 Task: Create a task  Fix issue causing mobile app to crash when device is low on memory , assign it to team member softage.9@softage.net in the project TractLine and update the status of the task to  On Track  , set the priority of the task to Low.
Action: Mouse moved to (69, 447)
Screenshot: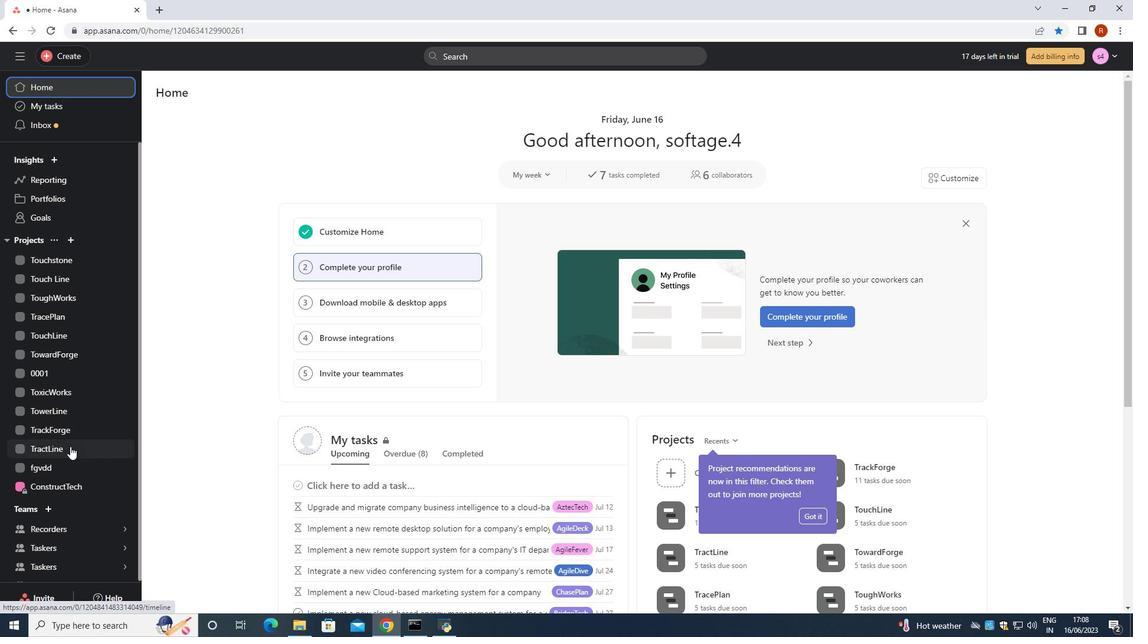 
Action: Mouse pressed left at (69, 447)
Screenshot: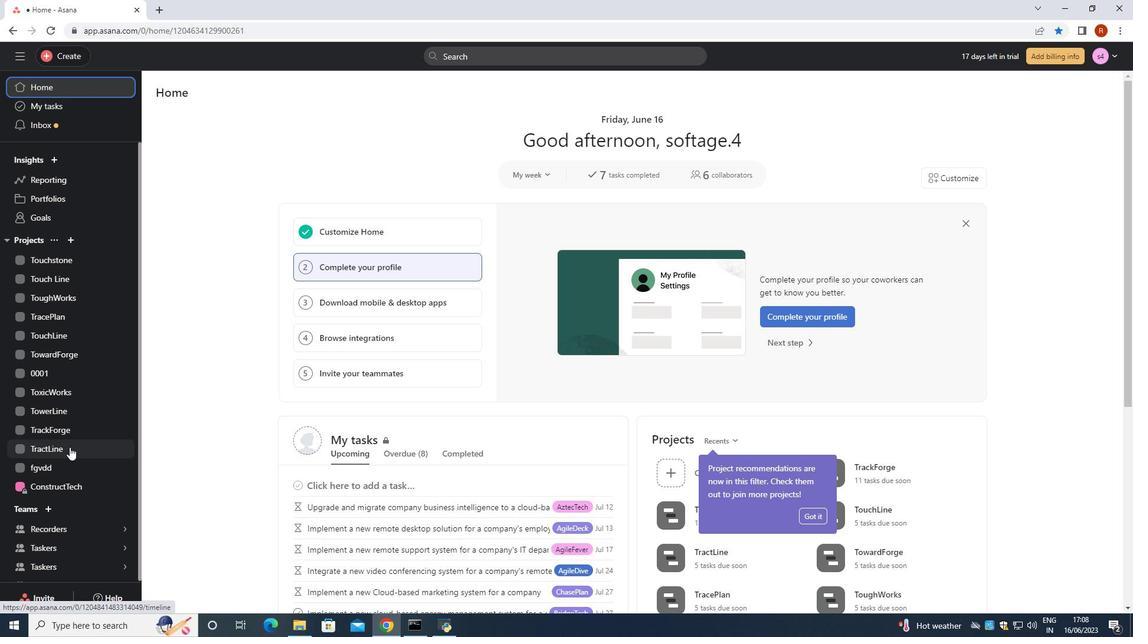 
Action: Mouse moved to (322, 197)
Screenshot: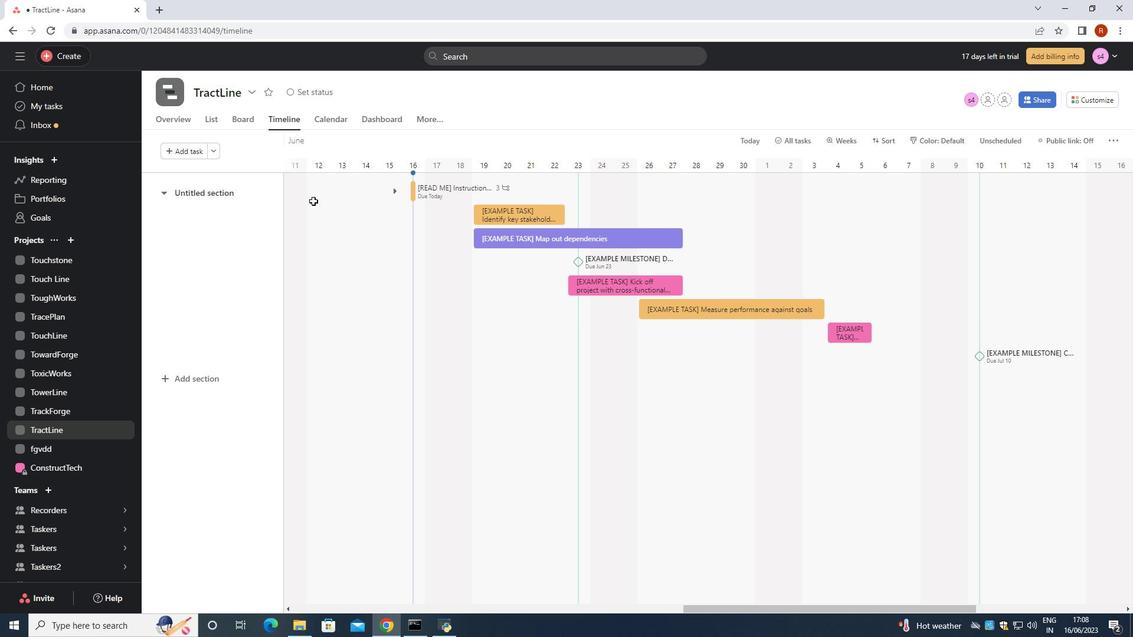 
Action: Mouse pressed left at (322, 197)
Screenshot: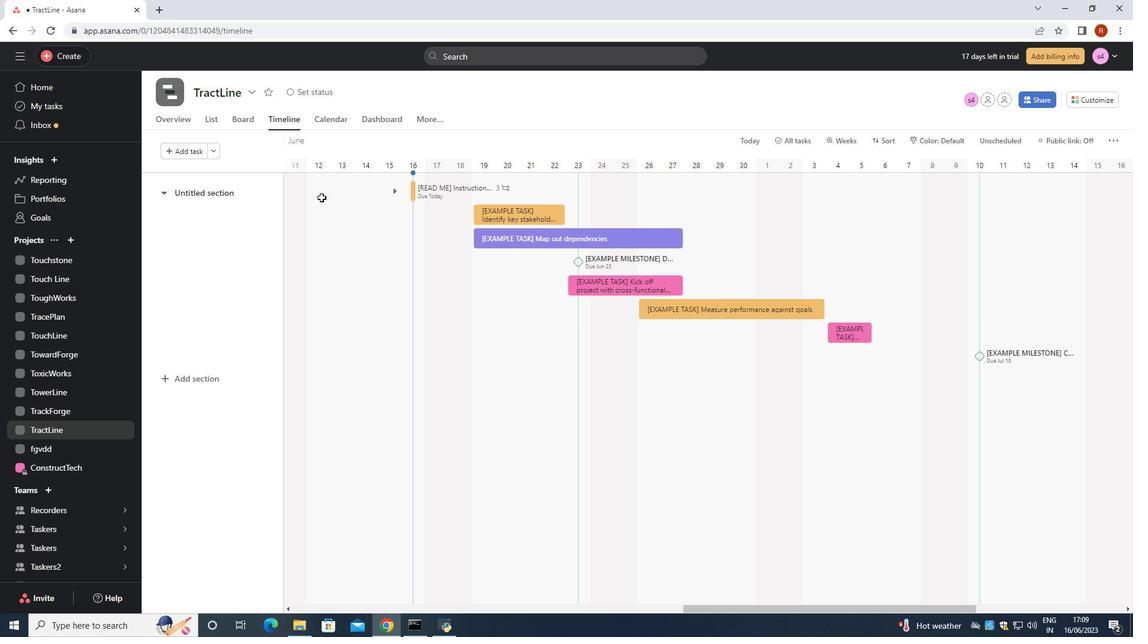 
Action: Mouse moved to (322, 196)
Screenshot: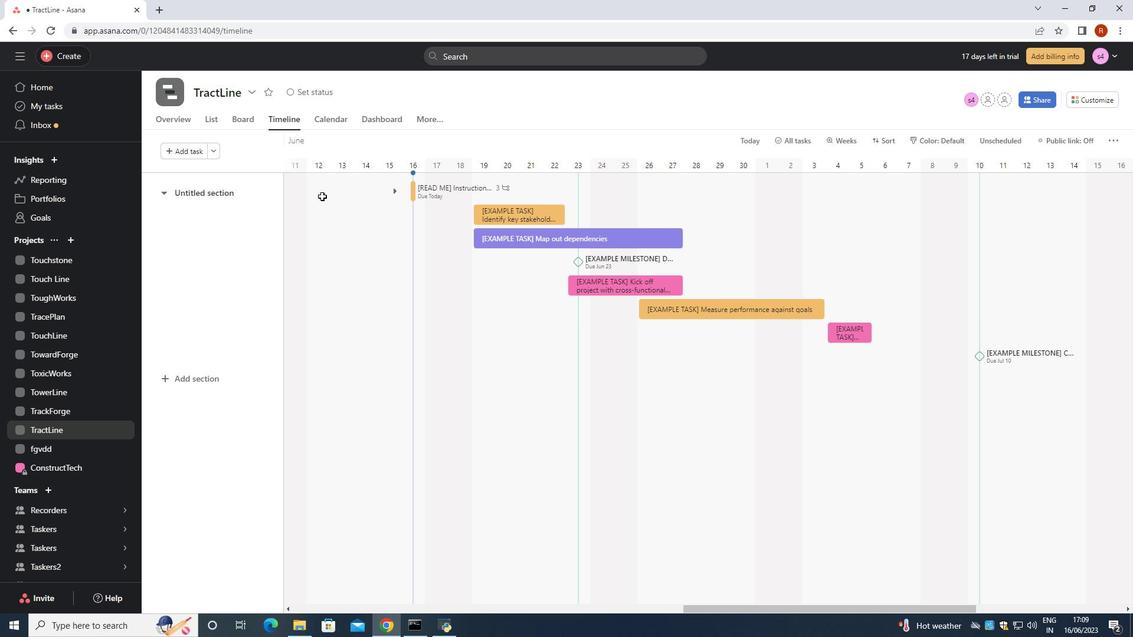 
Action: Mouse pressed left at (322, 196)
Screenshot: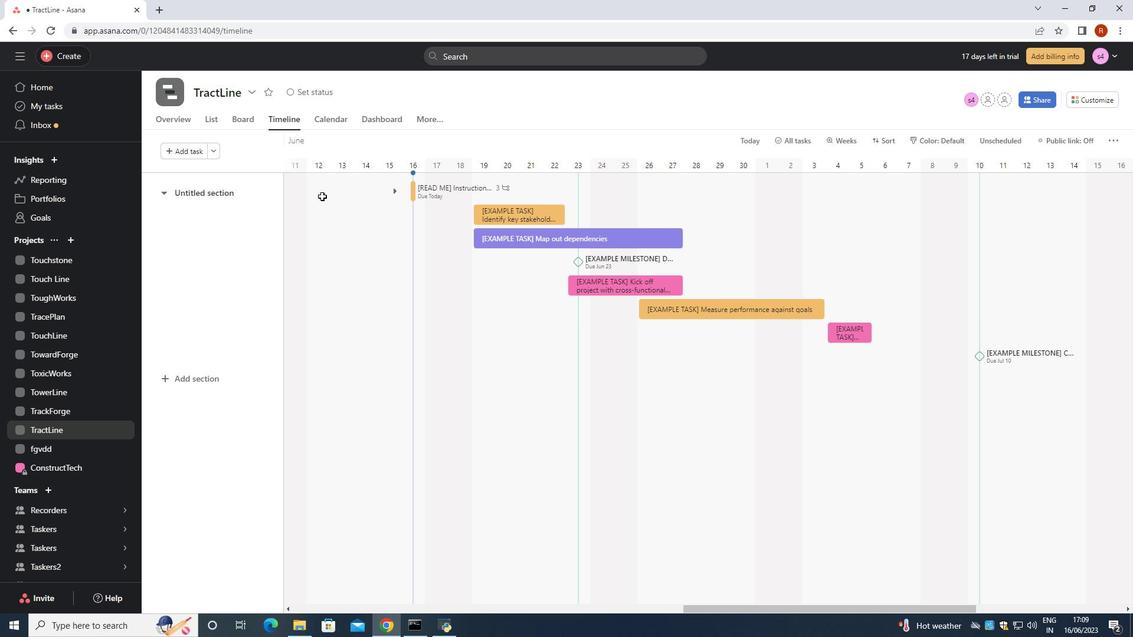 
Action: Key pressed <Key.shift>Fix<Key.space>issue<Key.space>causing<Key.space>mobile<Key.space>app<Key.space>to<Key.space>crash<Key.space>when<Key.space>devu<Key.backspace>ice<Key.space>is<Key.space>low<Key.space>o<Key.backspace>on<Key.space>memory<Key.space>
Screenshot: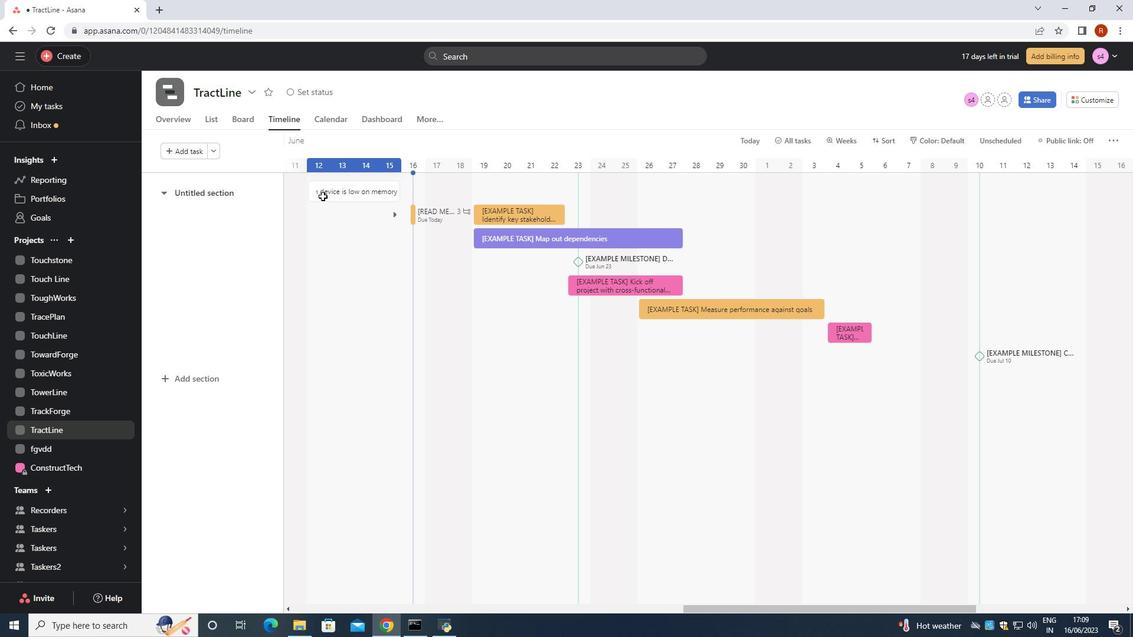
Action: Mouse moved to (373, 190)
Screenshot: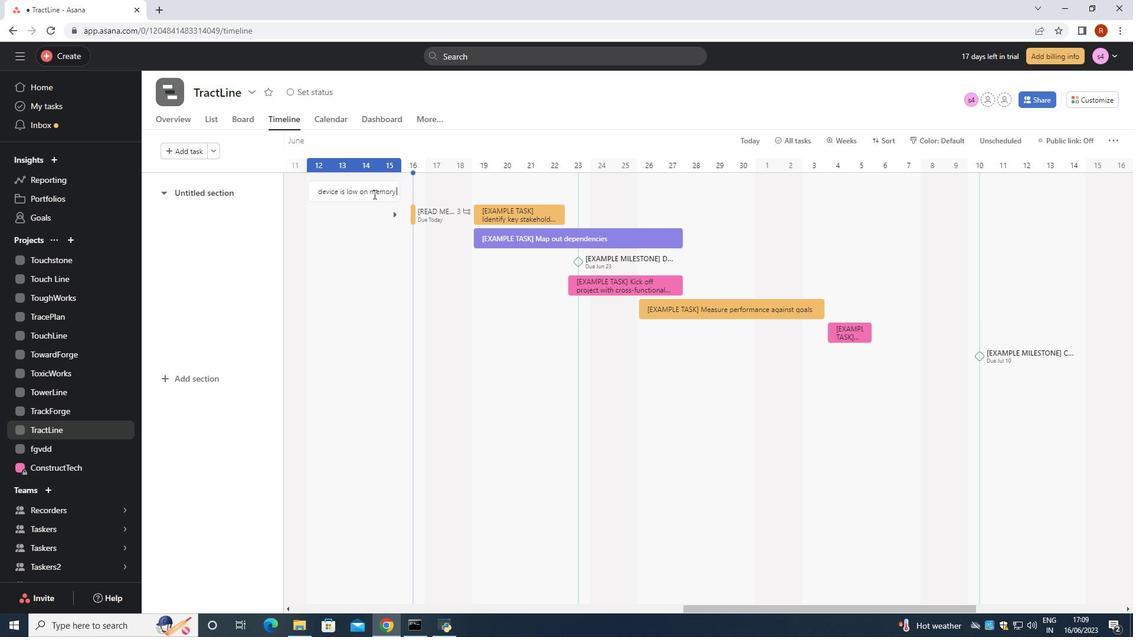 
Action: Key pressed <Key.enter>
Screenshot: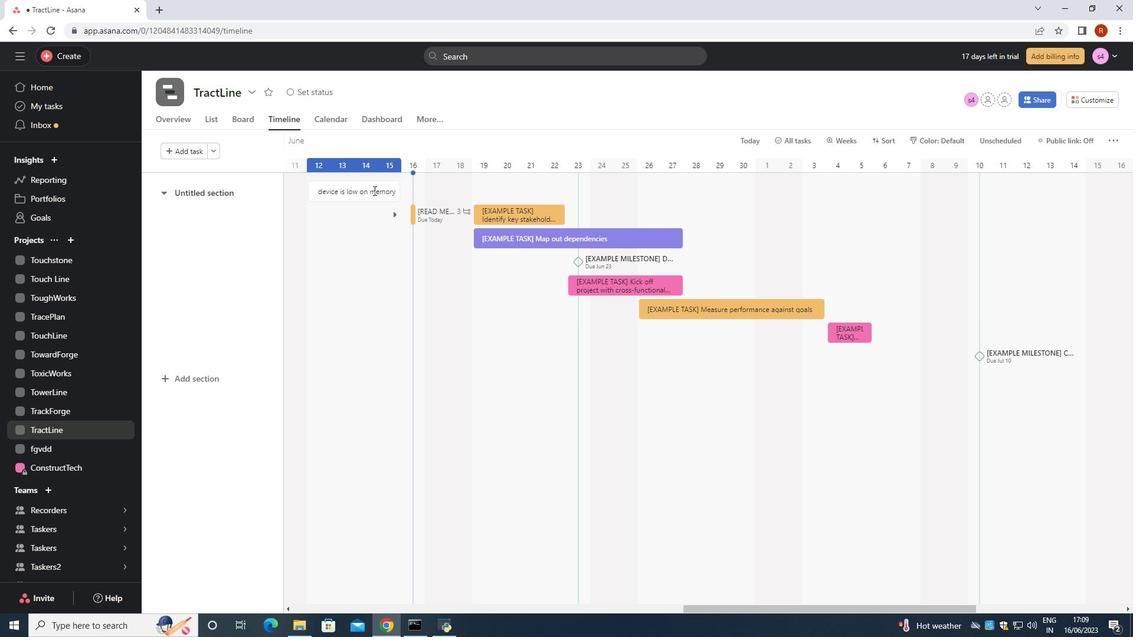 
Action: Mouse moved to (372, 190)
Screenshot: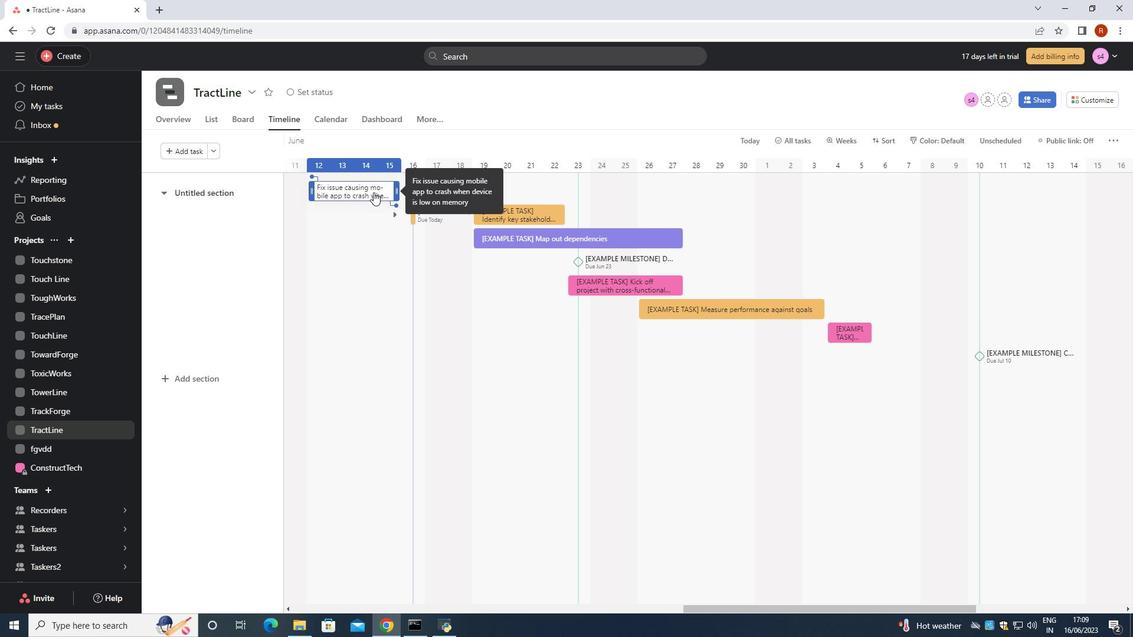 
Action: Mouse pressed left at (372, 190)
Screenshot: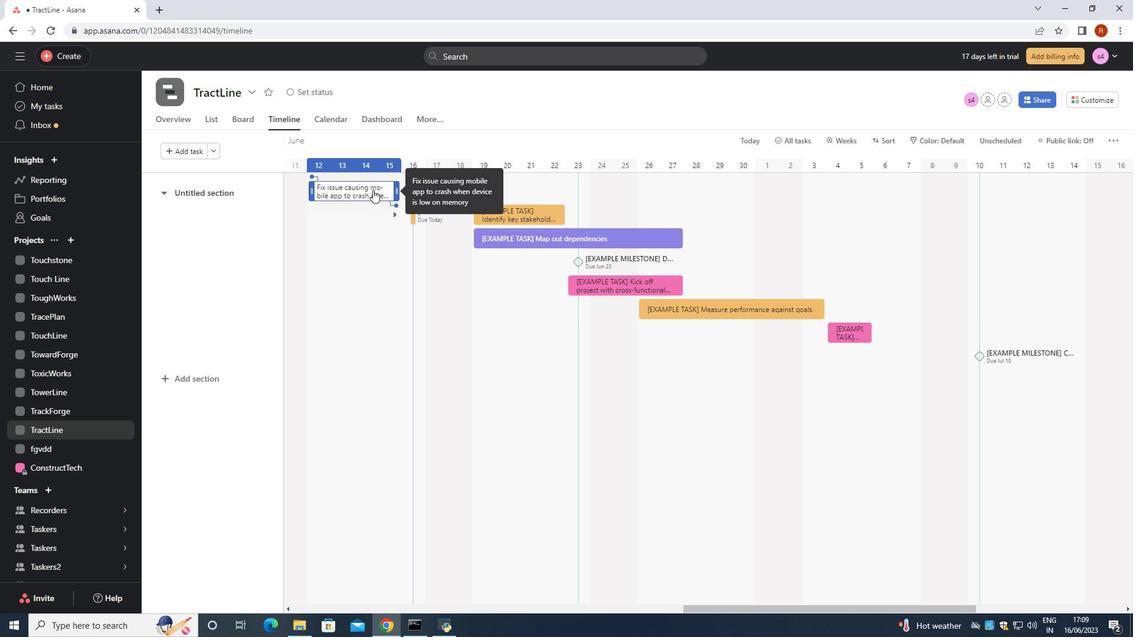 
Action: Mouse moved to (829, 237)
Screenshot: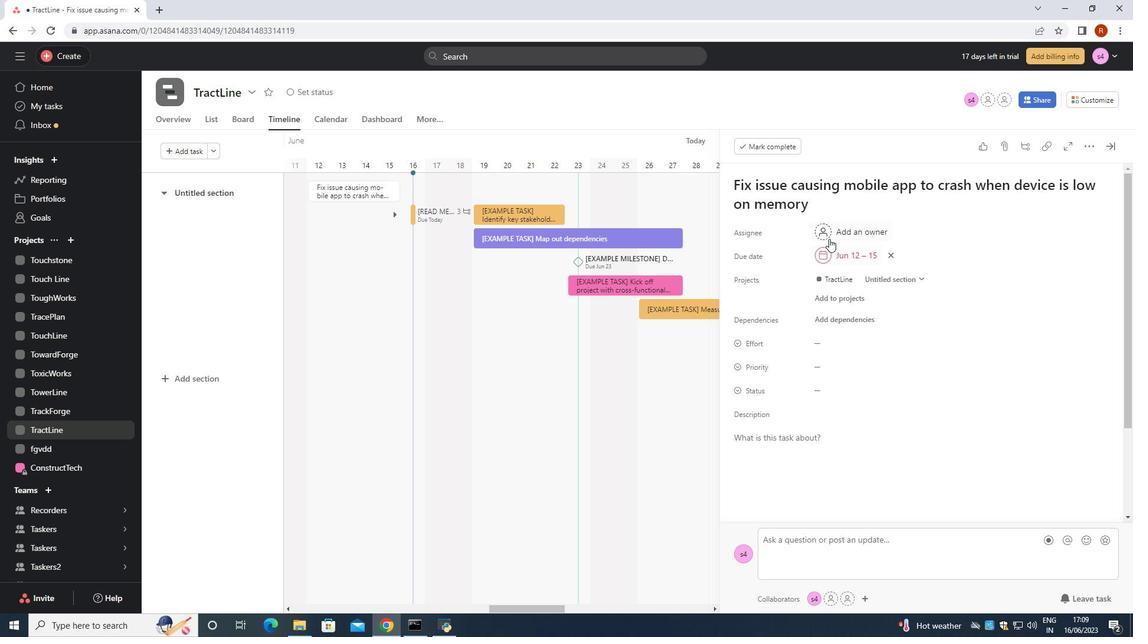 
Action: Mouse pressed left at (829, 237)
Screenshot: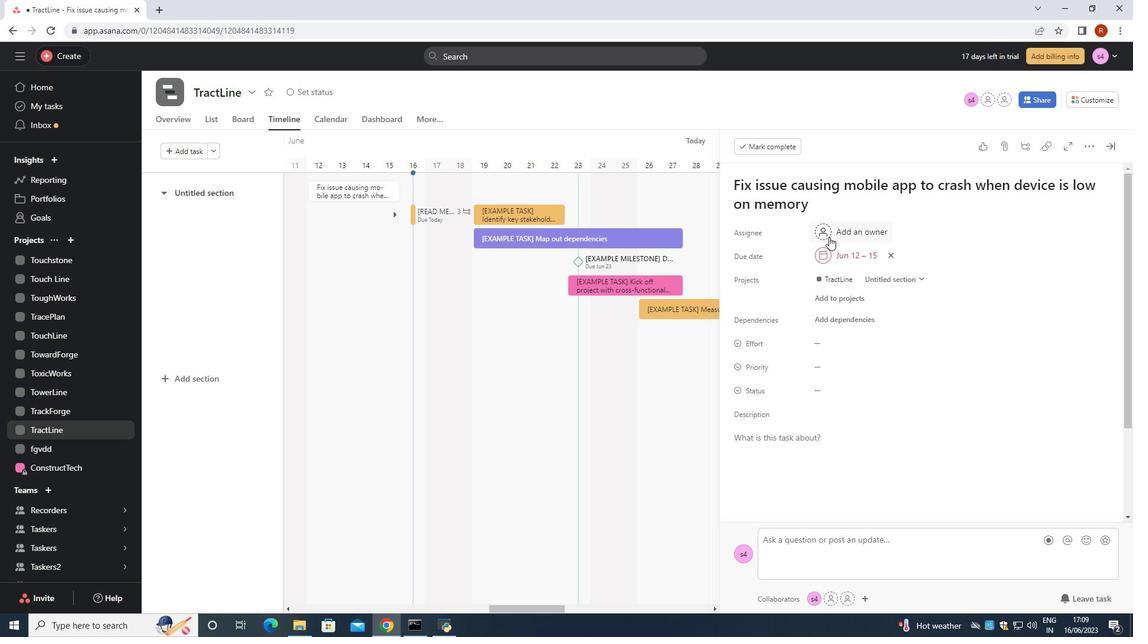 
Action: Key pressed softage.9<Key.shift>@softage.net
Screenshot: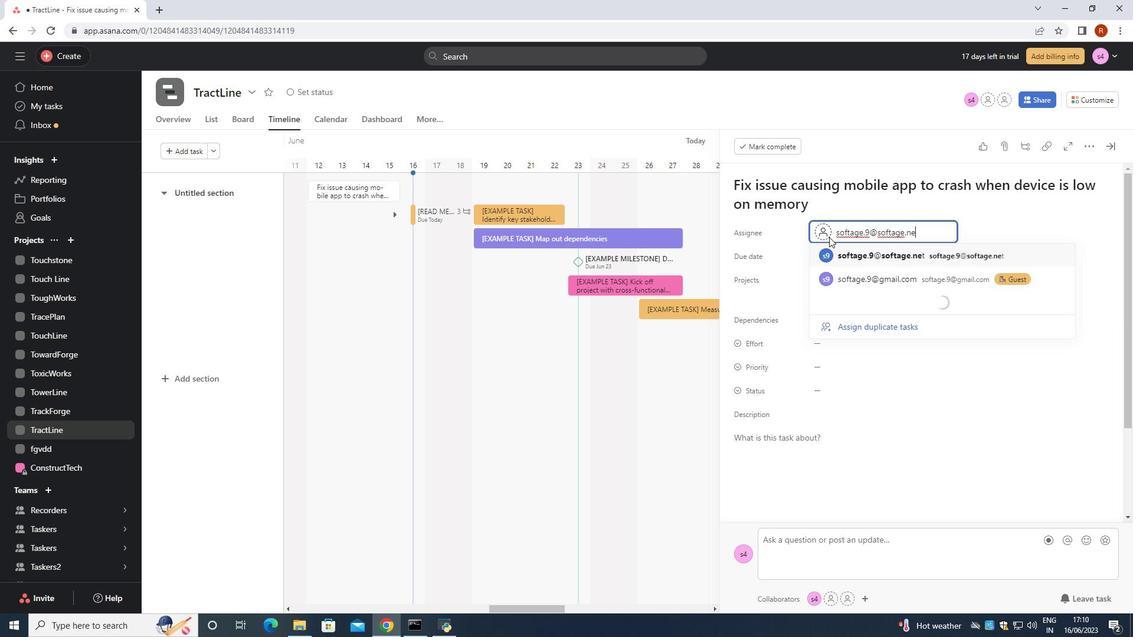
Action: Mouse moved to (901, 252)
Screenshot: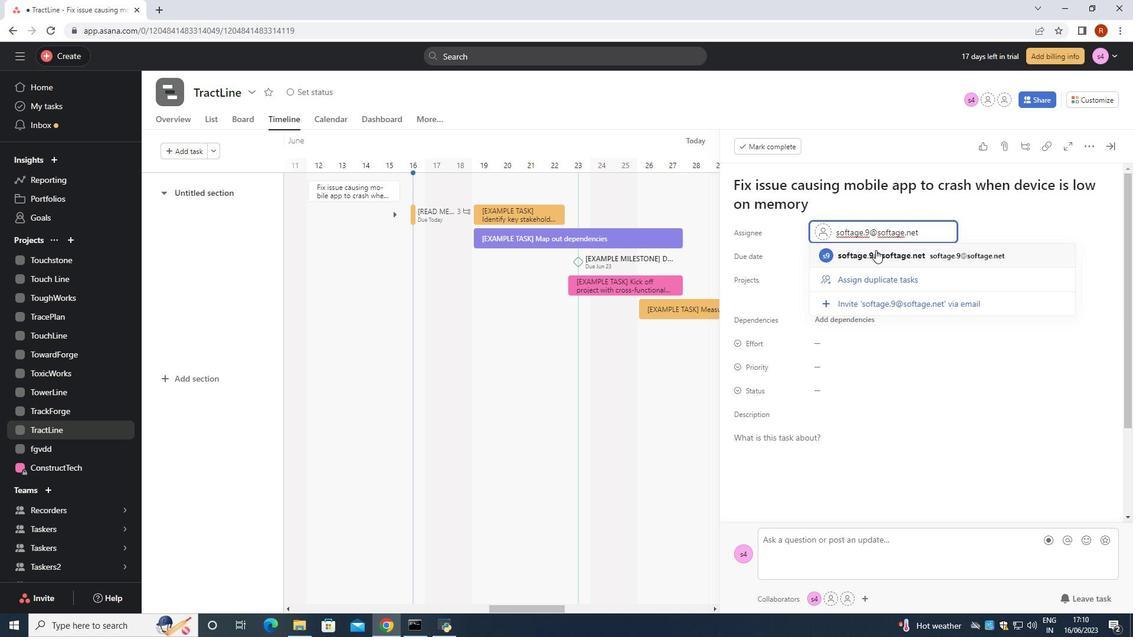 
Action: Mouse pressed left at (901, 252)
Screenshot: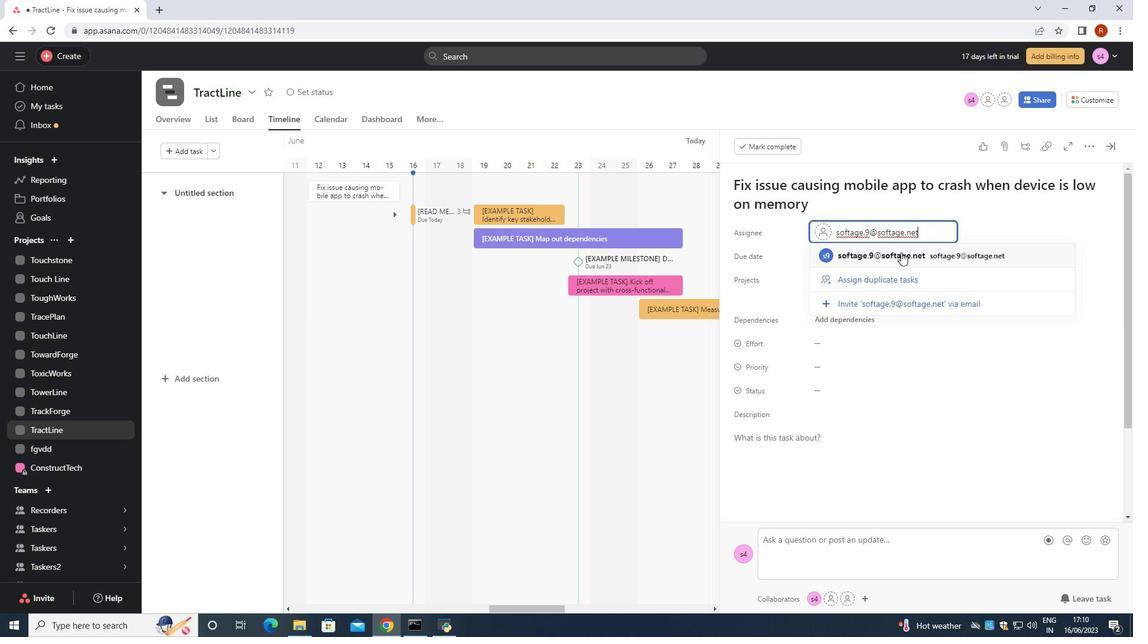 
Action: Mouse moved to (816, 388)
Screenshot: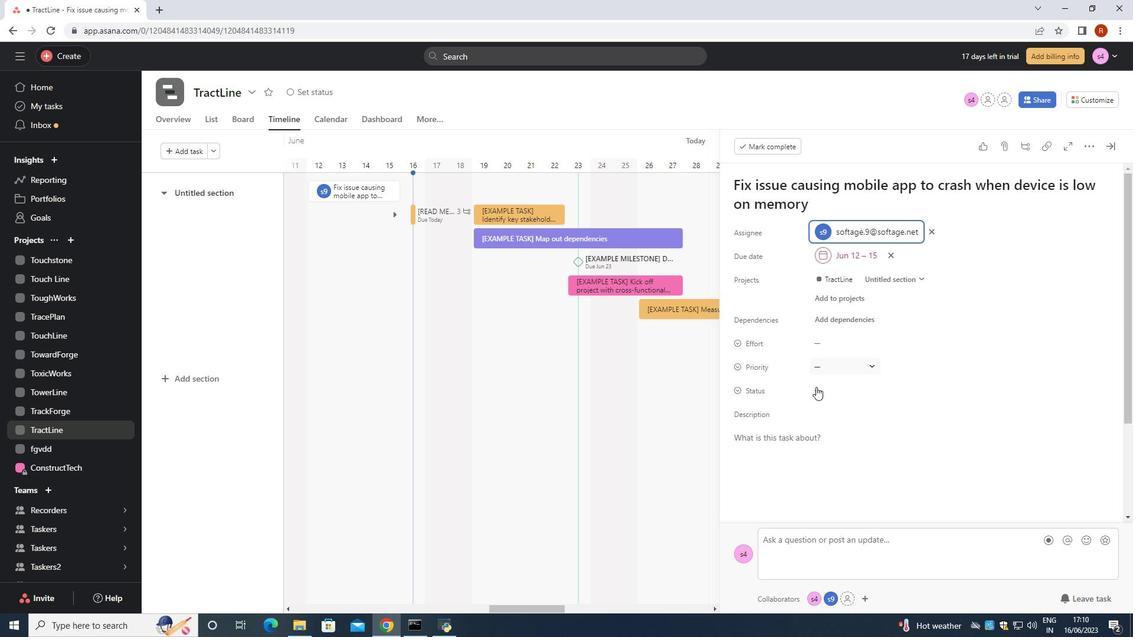 
Action: Mouse pressed left at (816, 388)
Screenshot: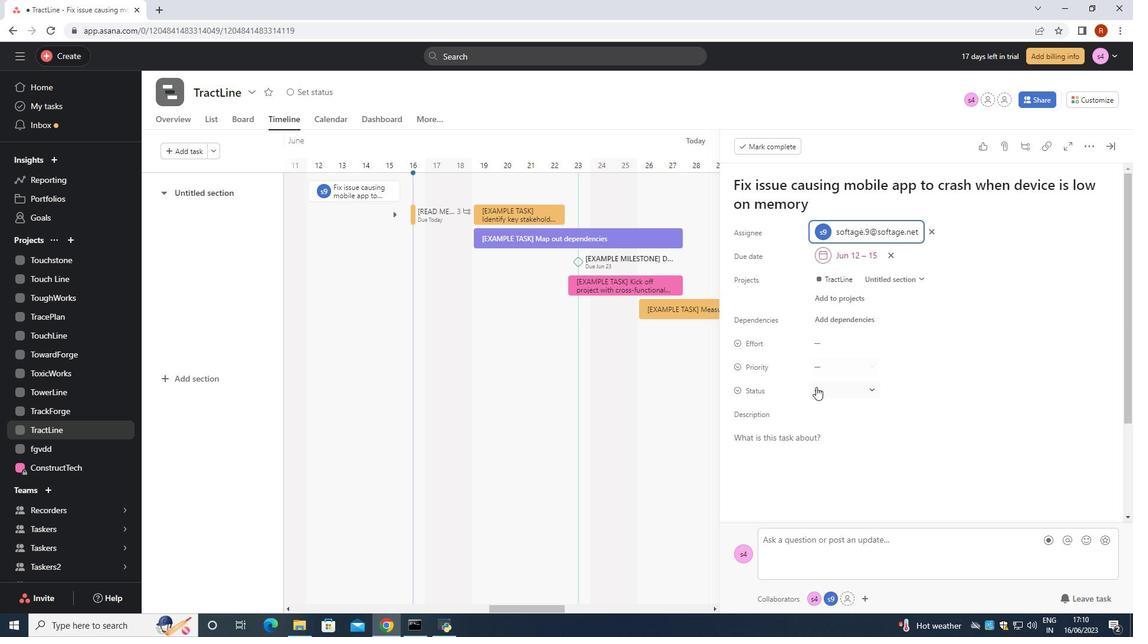 
Action: Mouse moved to (853, 434)
Screenshot: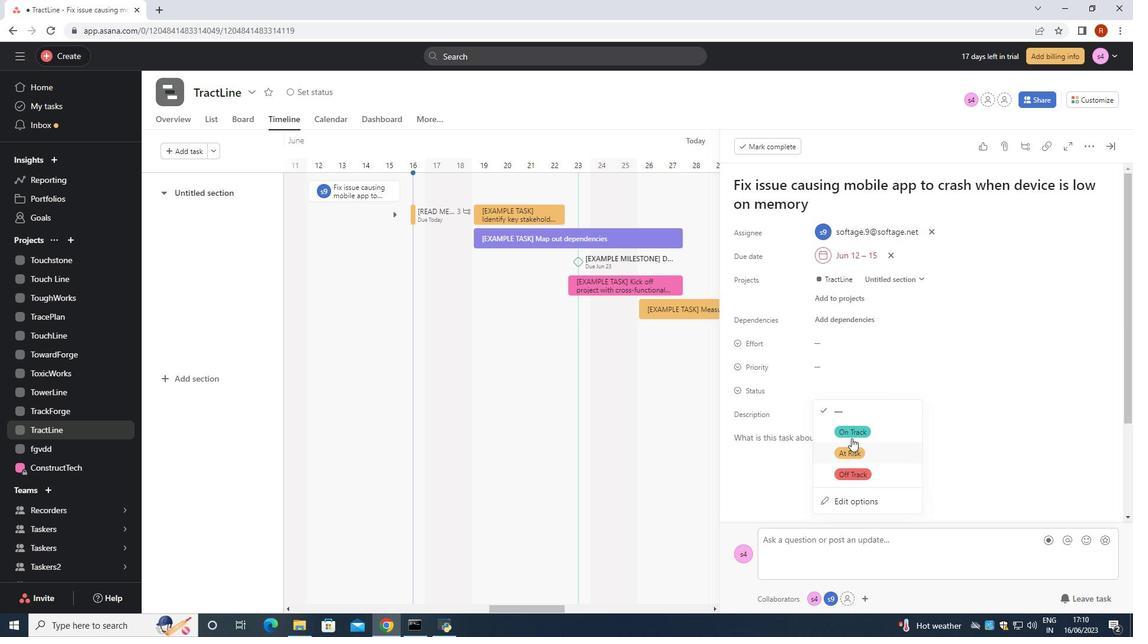 
Action: Mouse pressed left at (853, 434)
Screenshot: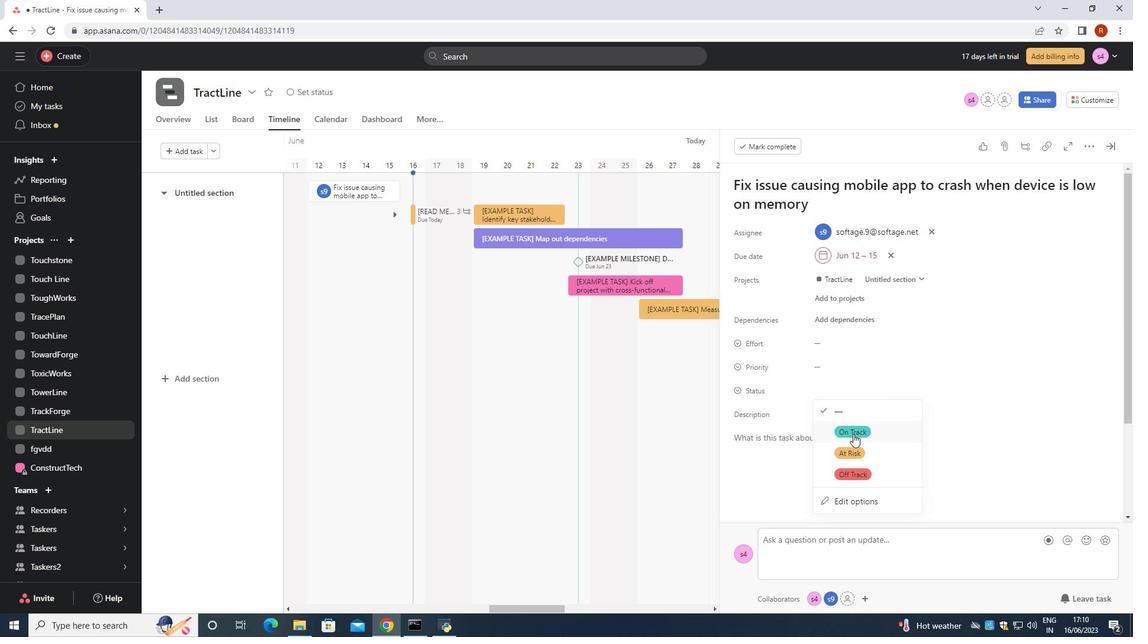 
Action: Mouse moved to (829, 365)
Screenshot: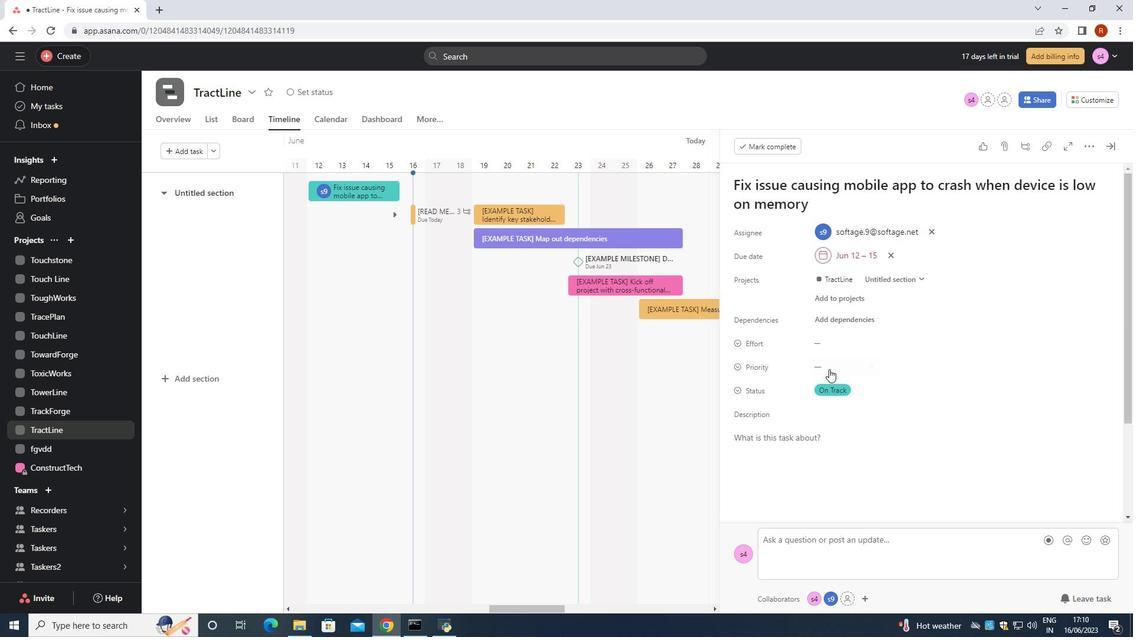 
Action: Mouse pressed left at (829, 365)
Screenshot: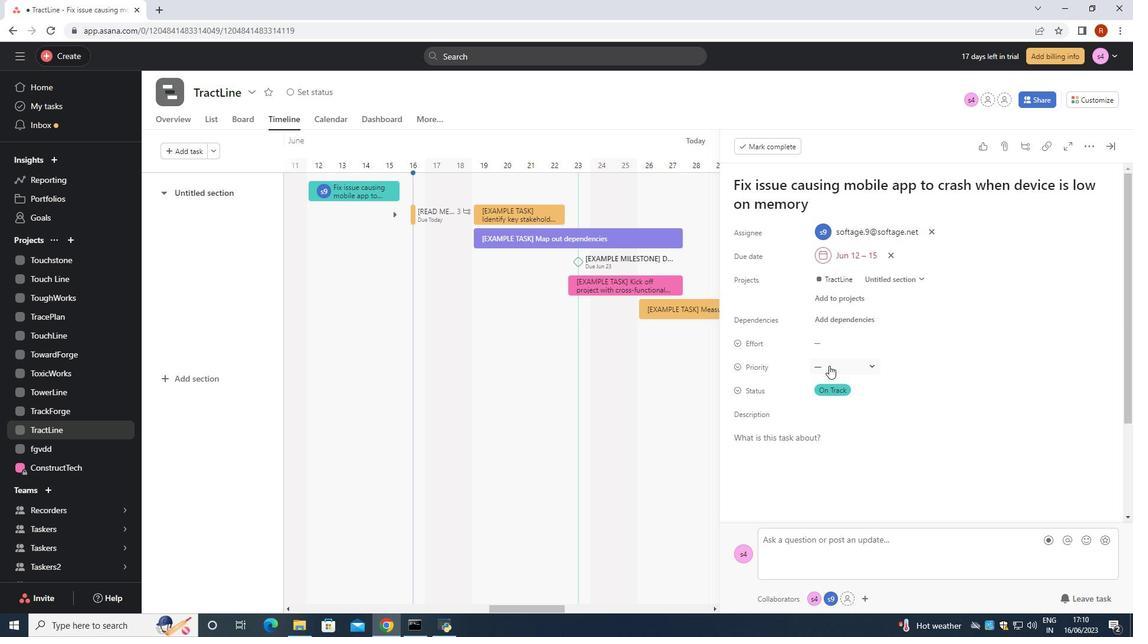 
Action: Mouse moved to (849, 444)
Screenshot: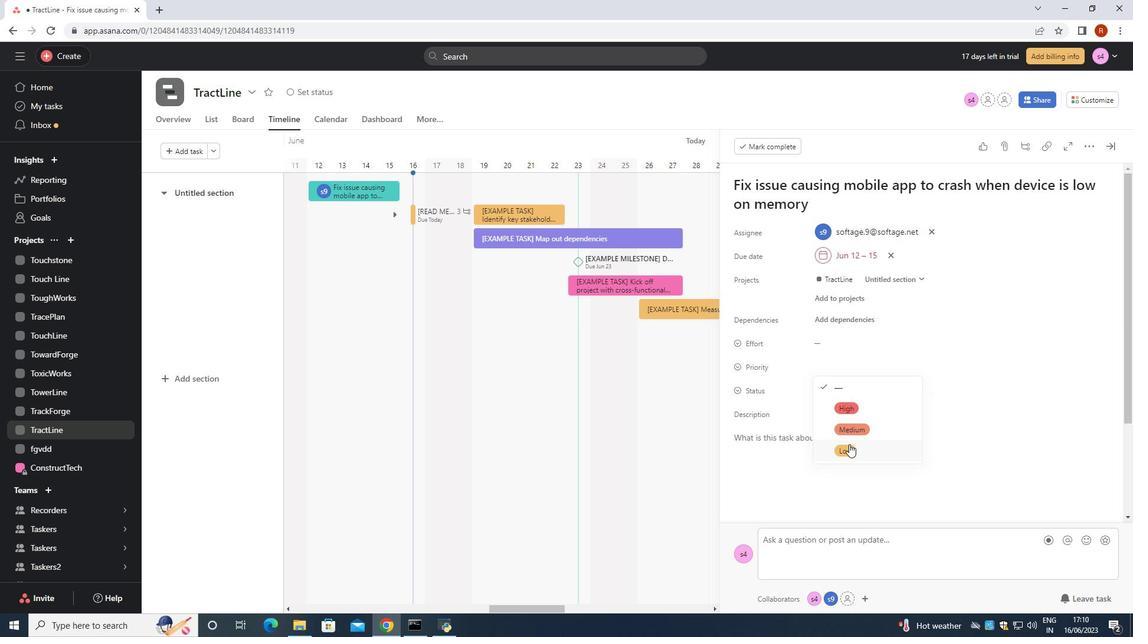
Action: Mouse pressed left at (849, 444)
Screenshot: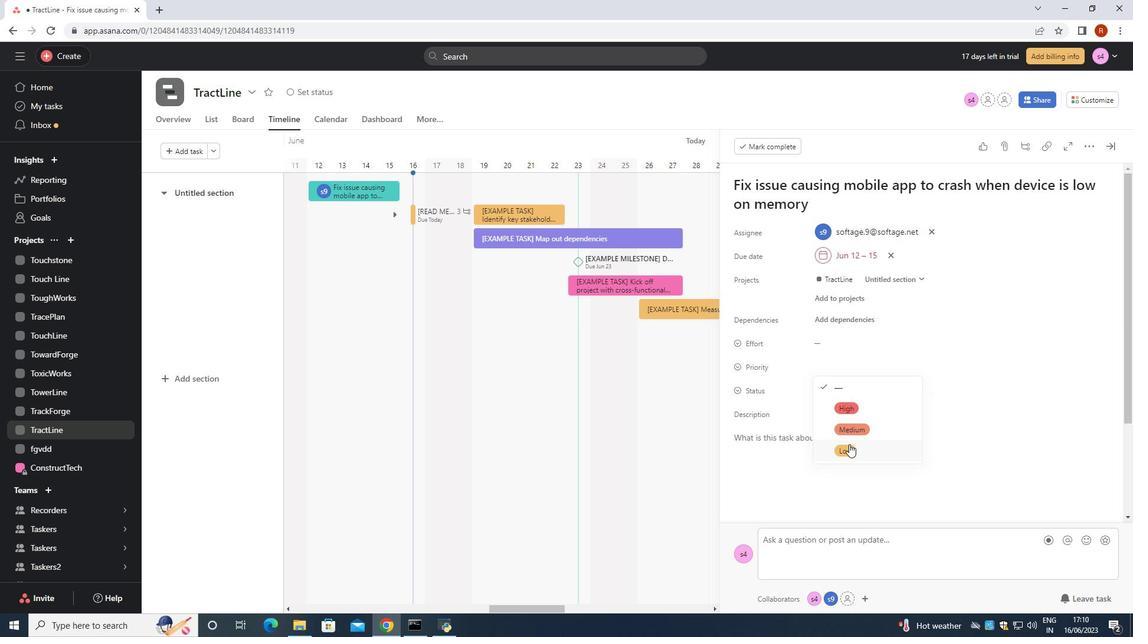 
Action: Mouse moved to (825, 399)
Screenshot: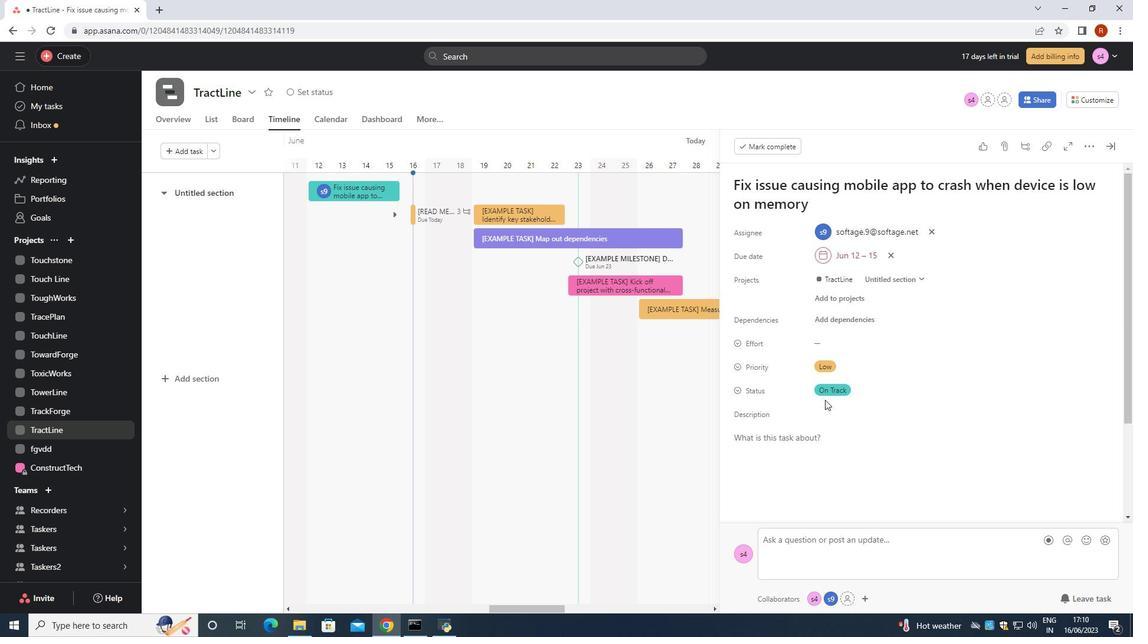 
